 Task: Select On-site job.
Action: Mouse moved to (358, 157)
Screenshot: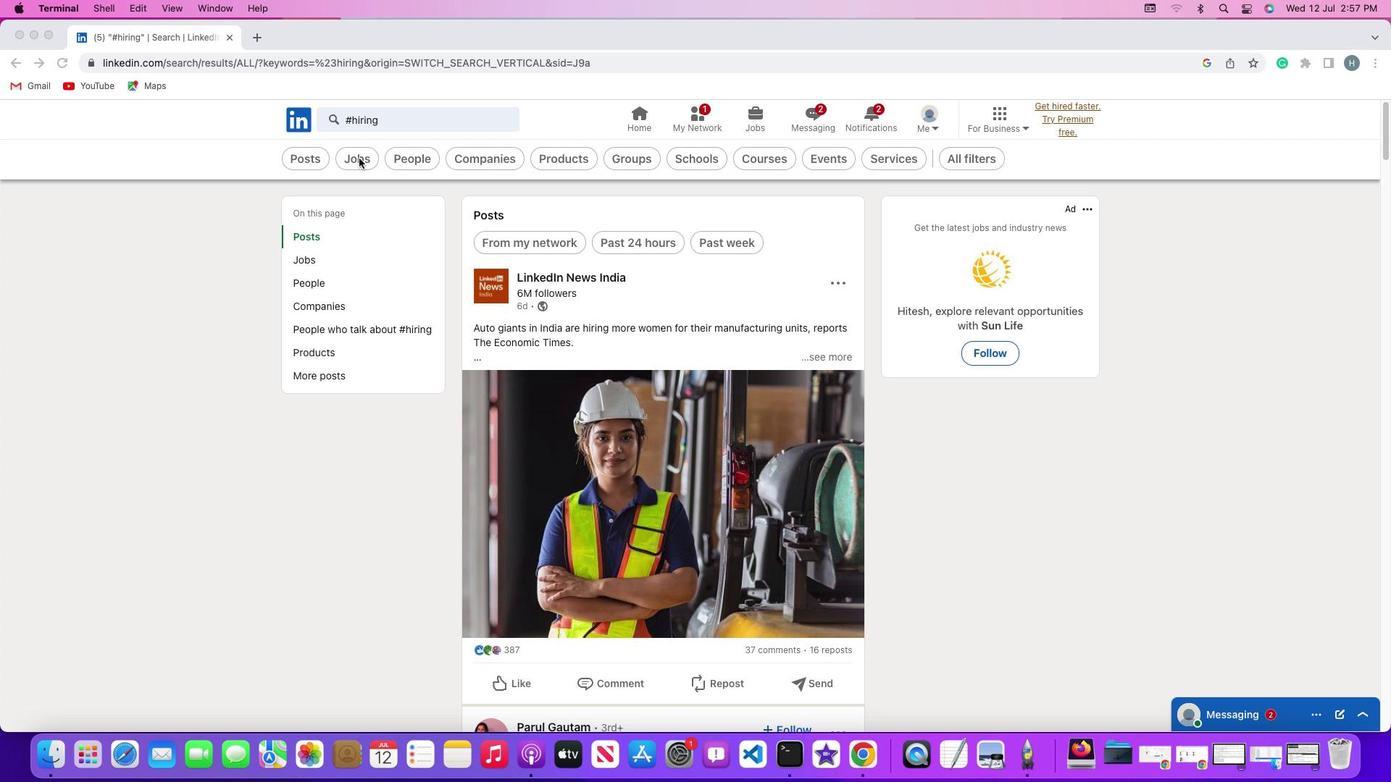 
Action: Mouse pressed left at (358, 157)
Screenshot: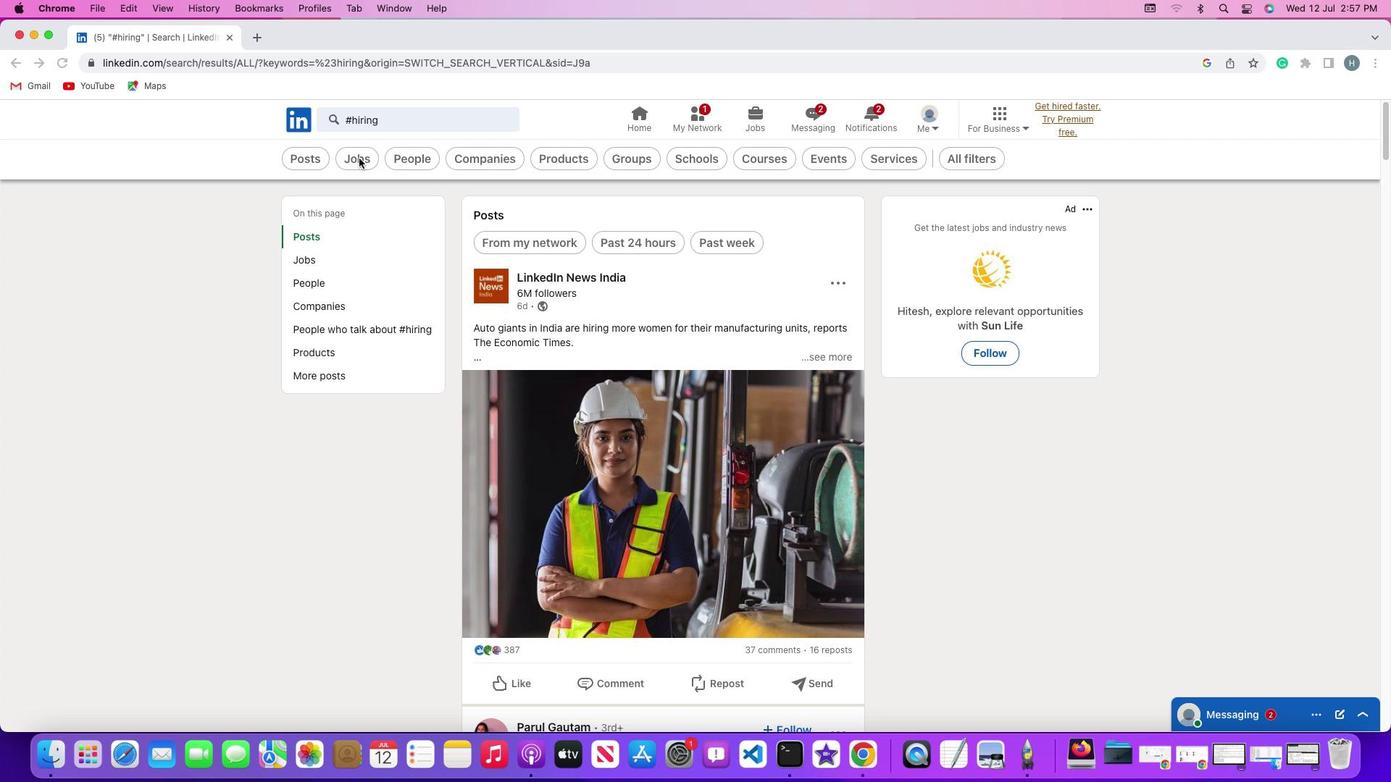 
Action: Mouse pressed left at (358, 157)
Screenshot: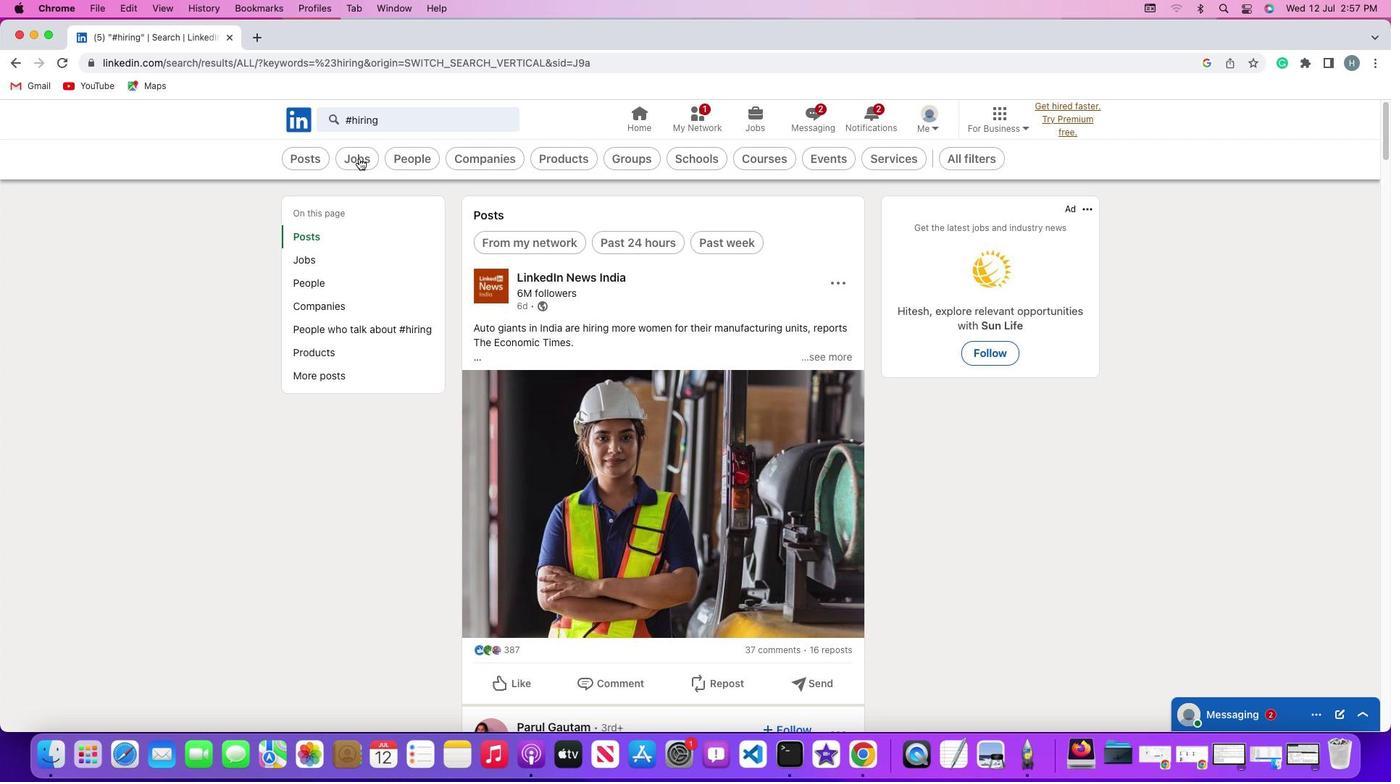 
Action: Mouse moved to (844, 152)
Screenshot: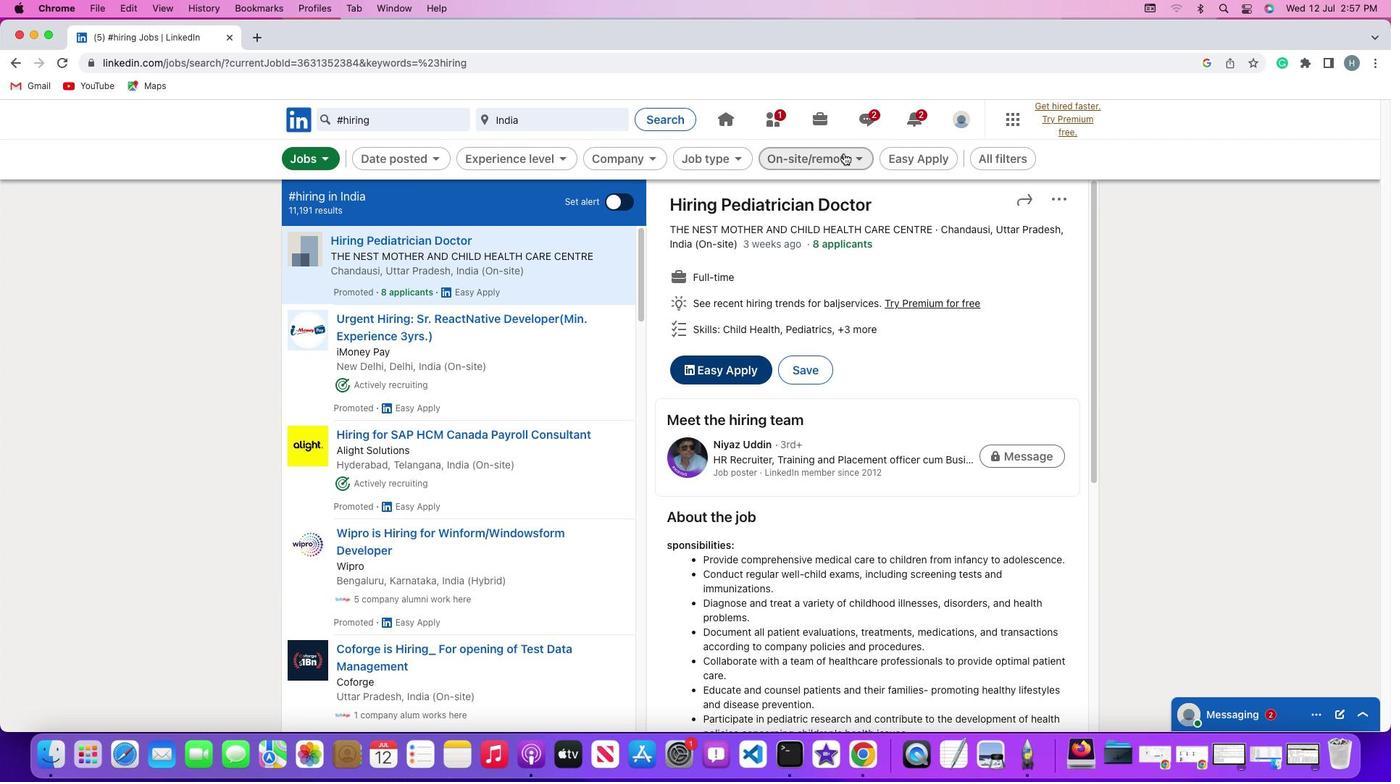 
Action: Mouse pressed left at (844, 152)
Screenshot: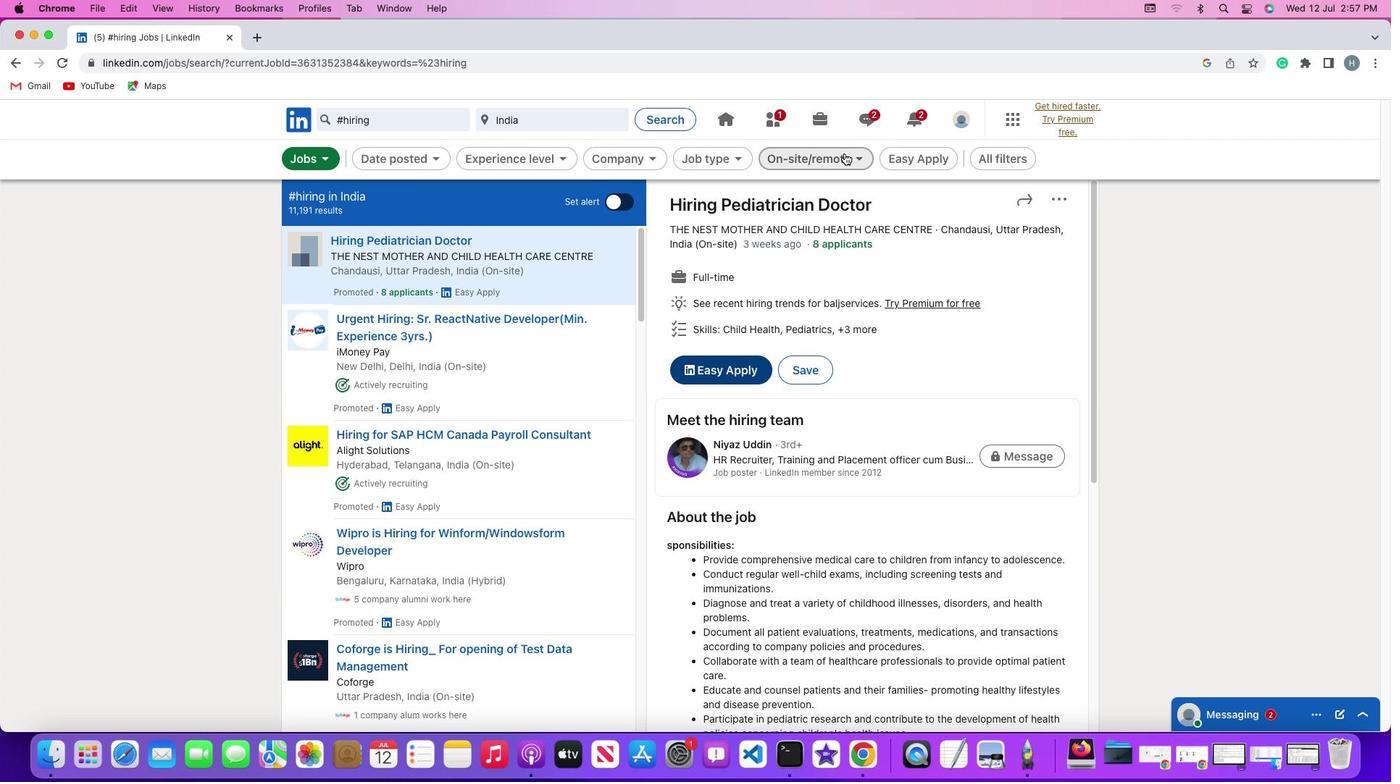 
Action: Mouse moved to (721, 197)
Screenshot: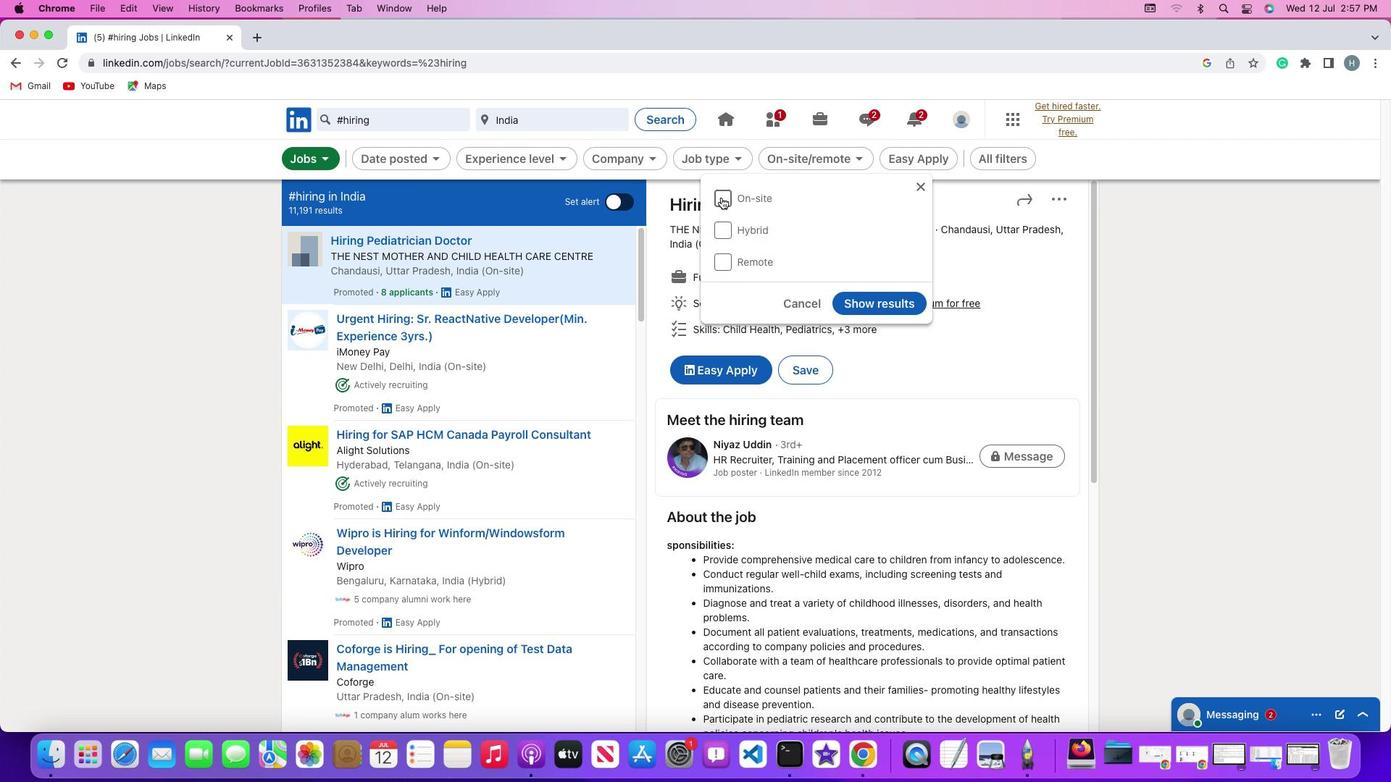 
Action: Mouse pressed left at (721, 197)
Screenshot: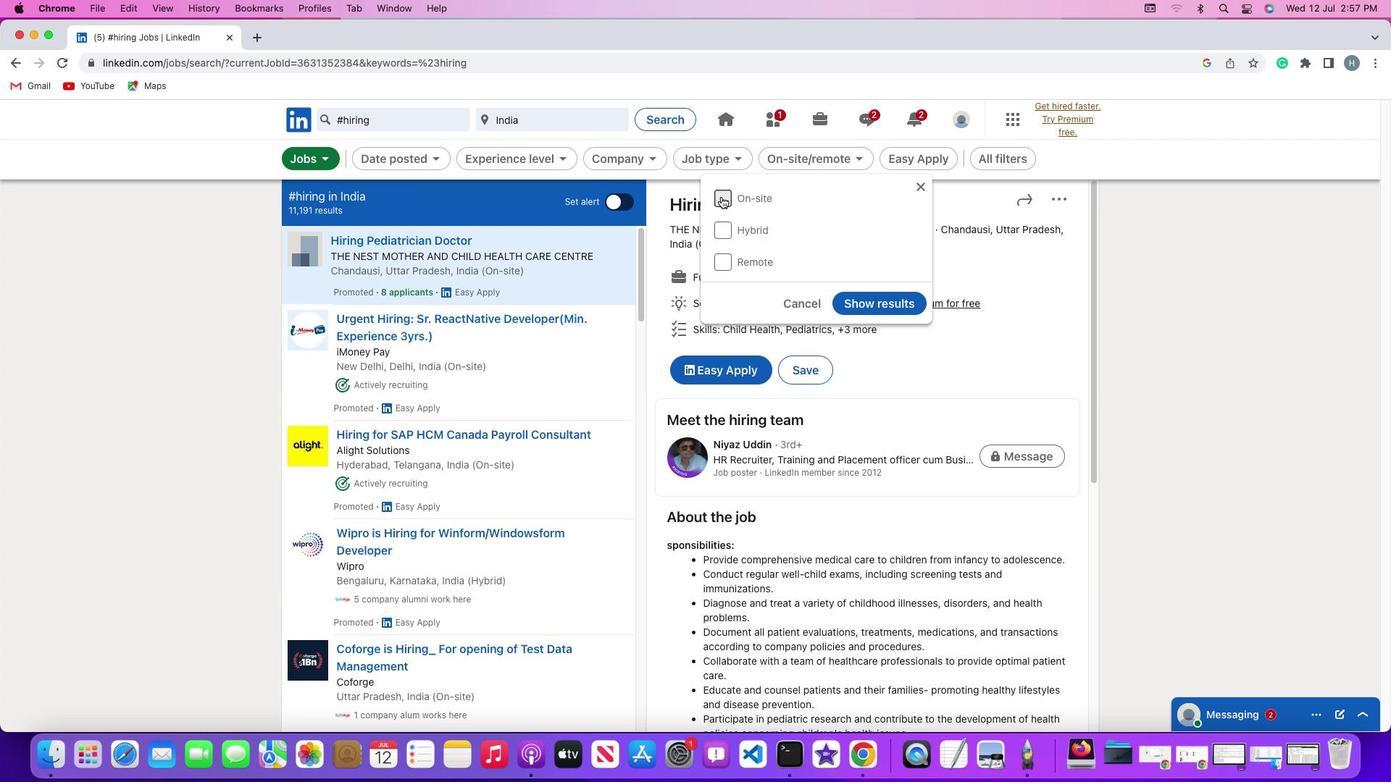 
Action: Mouse moved to (867, 305)
Screenshot: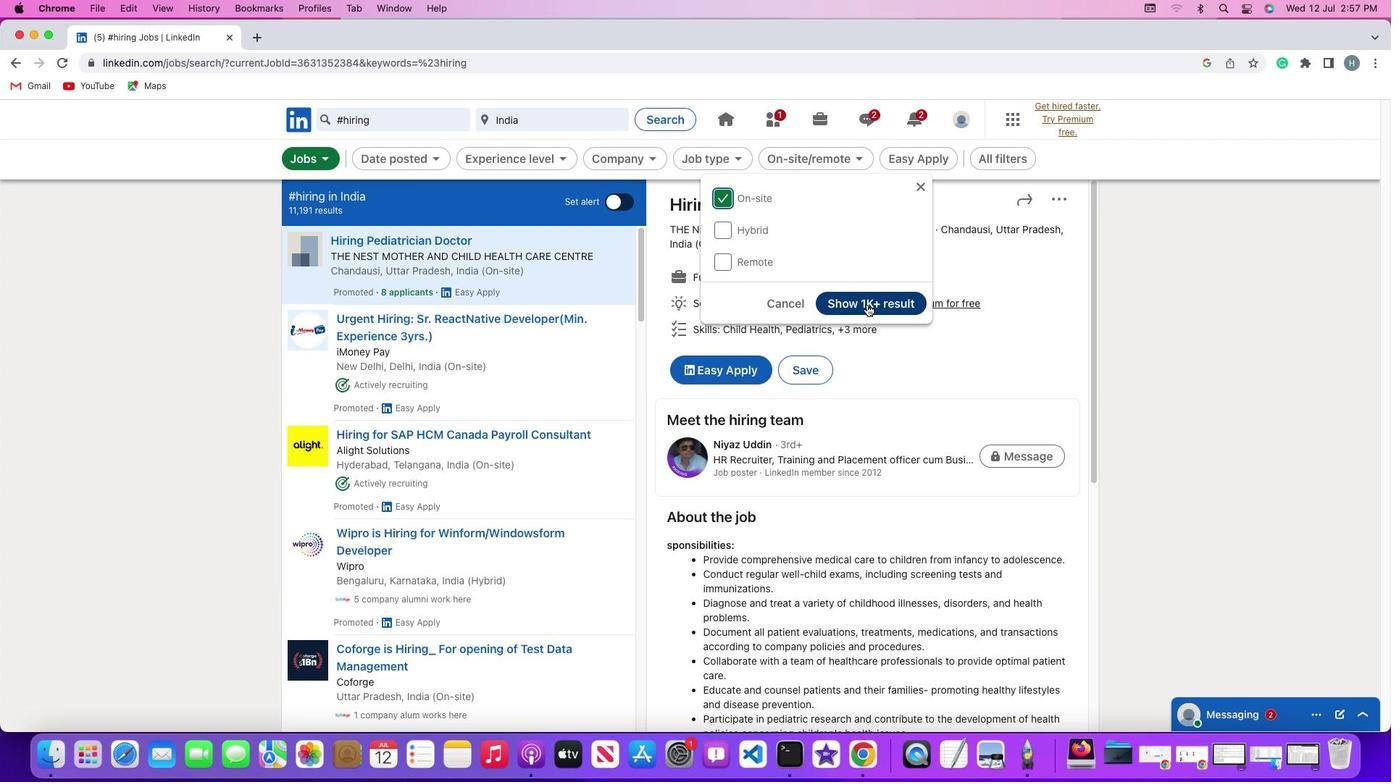 
Action: Mouse pressed left at (867, 305)
Screenshot: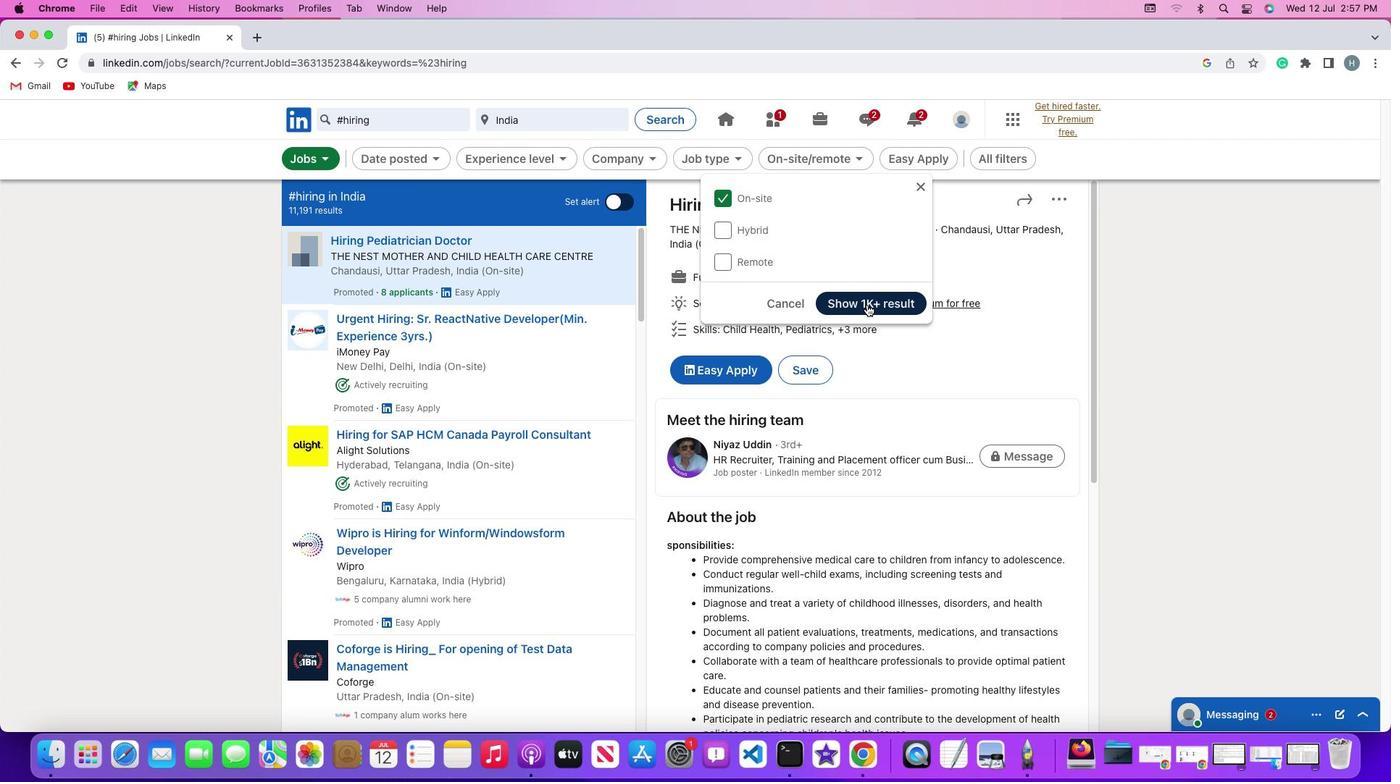 
Action: Mouse moved to (826, 314)
Screenshot: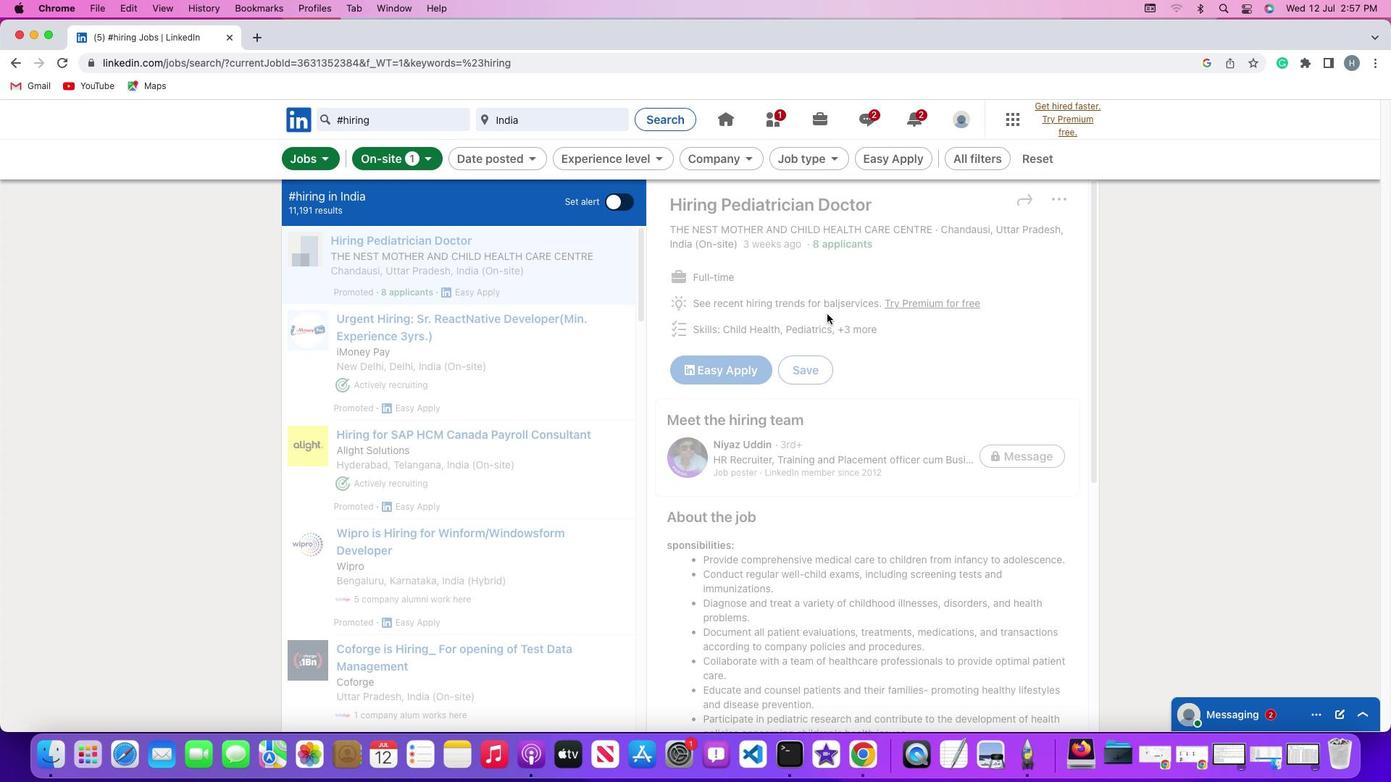 
